Task: Click on the "More" button (represented by three vertical dots) next to the conversation.
Action: Mouse moved to (178, 246)
Screenshot: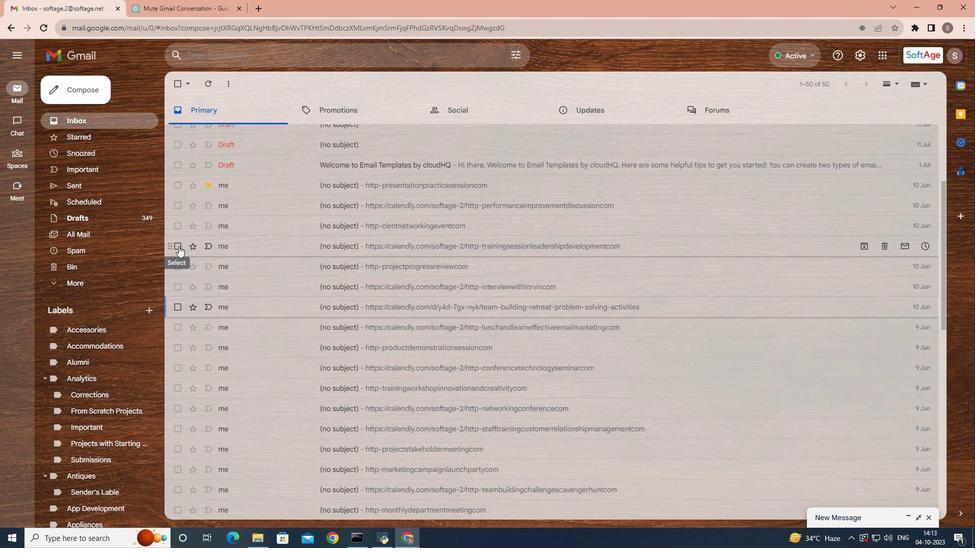 
Action: Mouse pressed left at (178, 246)
Screenshot: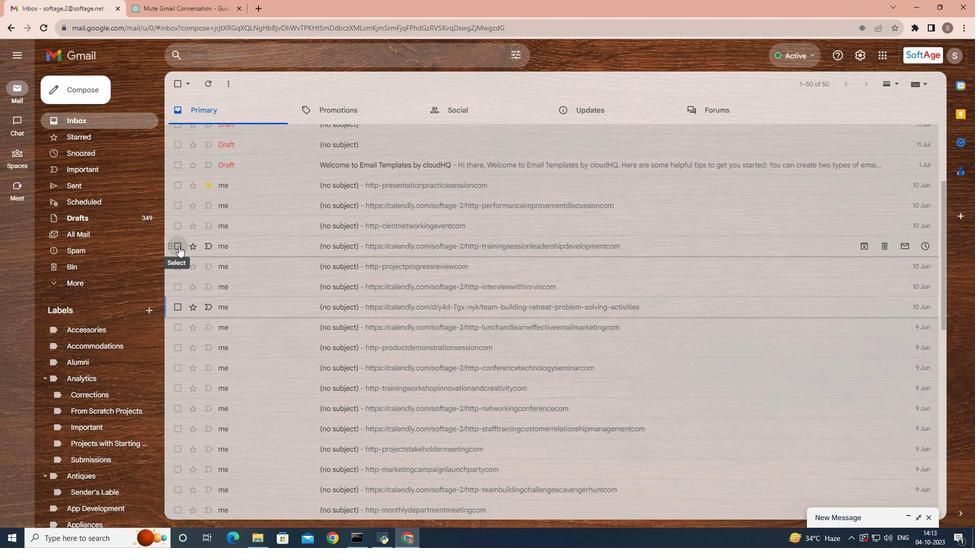 
Action: Mouse moved to (404, 80)
Screenshot: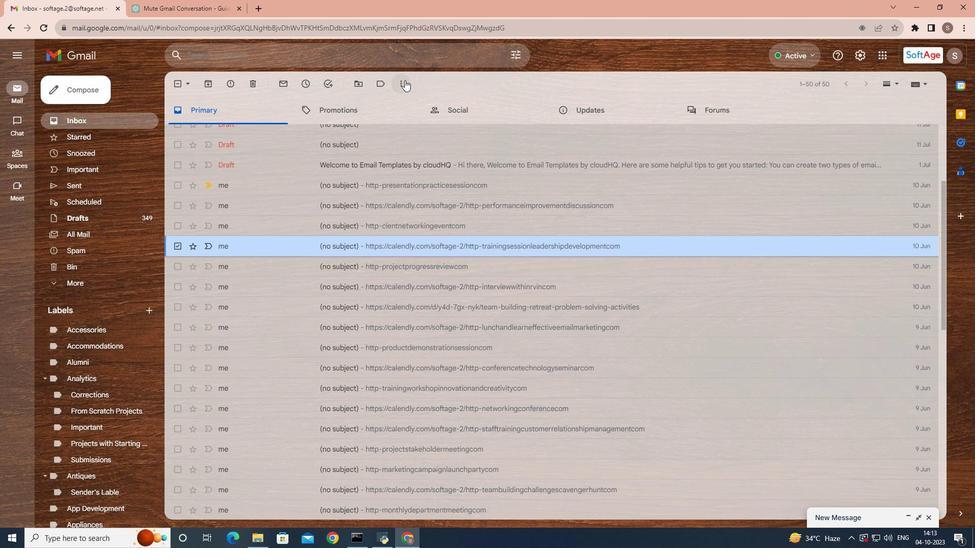 
Action: Mouse pressed left at (404, 80)
Screenshot: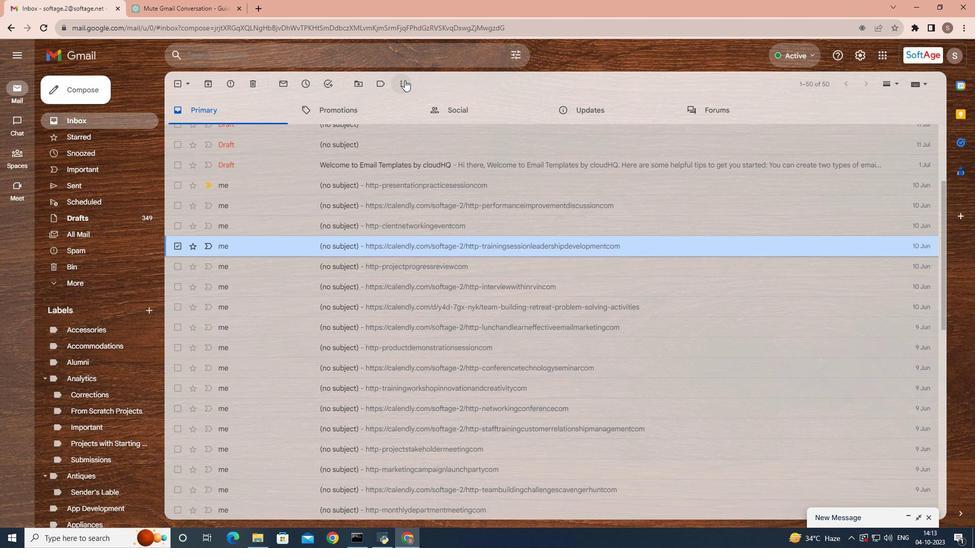 
Action: Mouse moved to (391, 203)
Screenshot: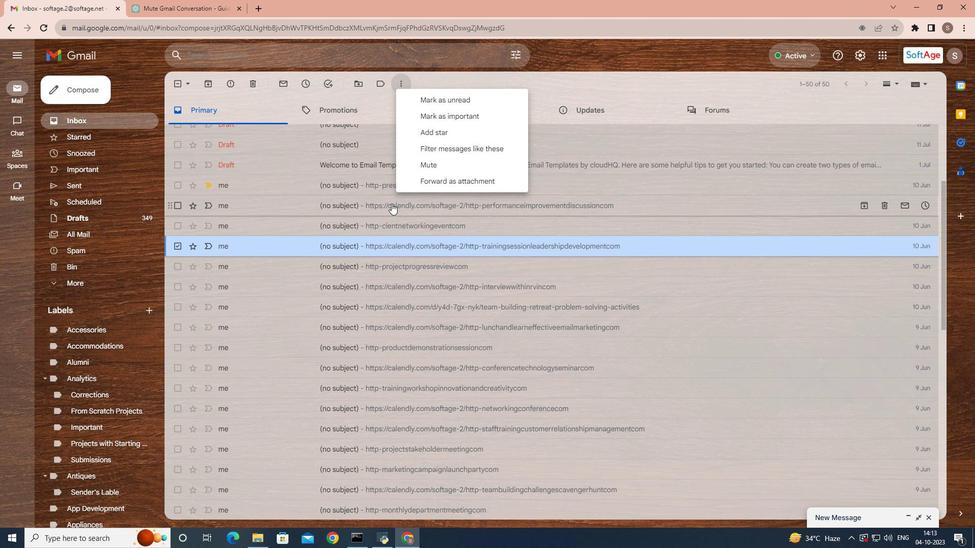 
